 Task: Choose a random templete from new educational milestone.
Action: Mouse moved to (517, 122)
Screenshot: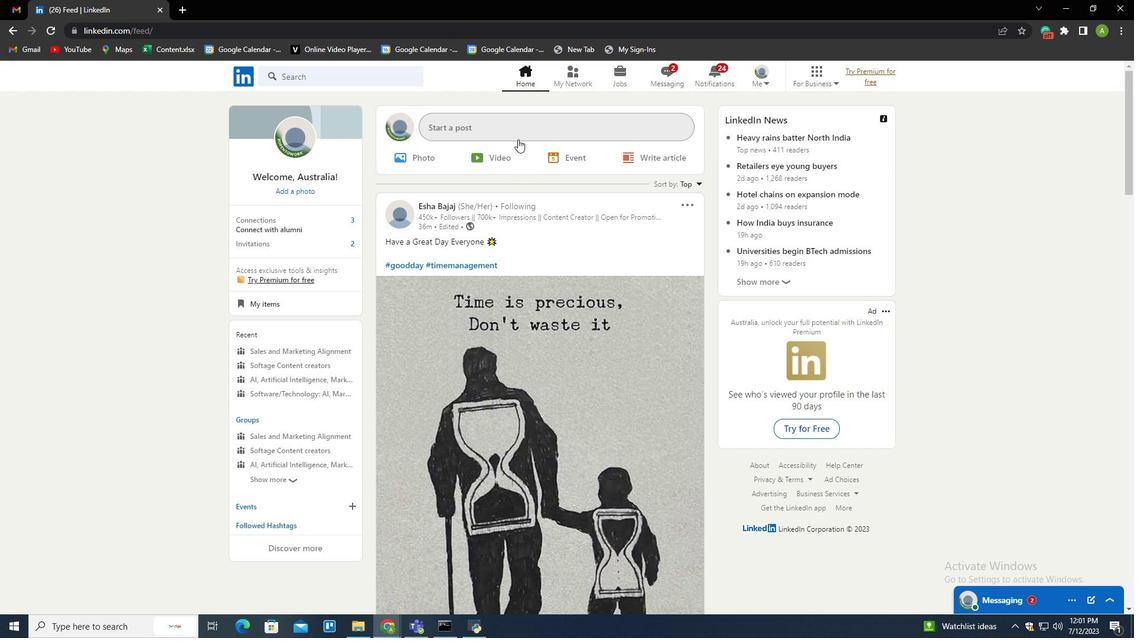 
Action: Mouse pressed left at (517, 122)
Screenshot: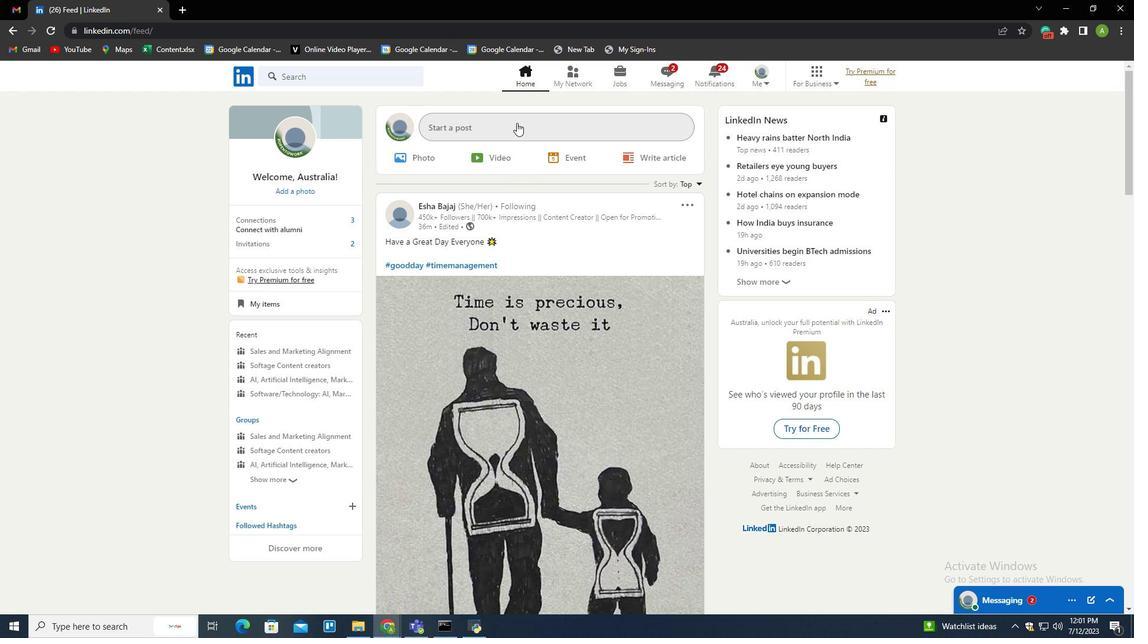 
Action: Mouse moved to (507, 356)
Screenshot: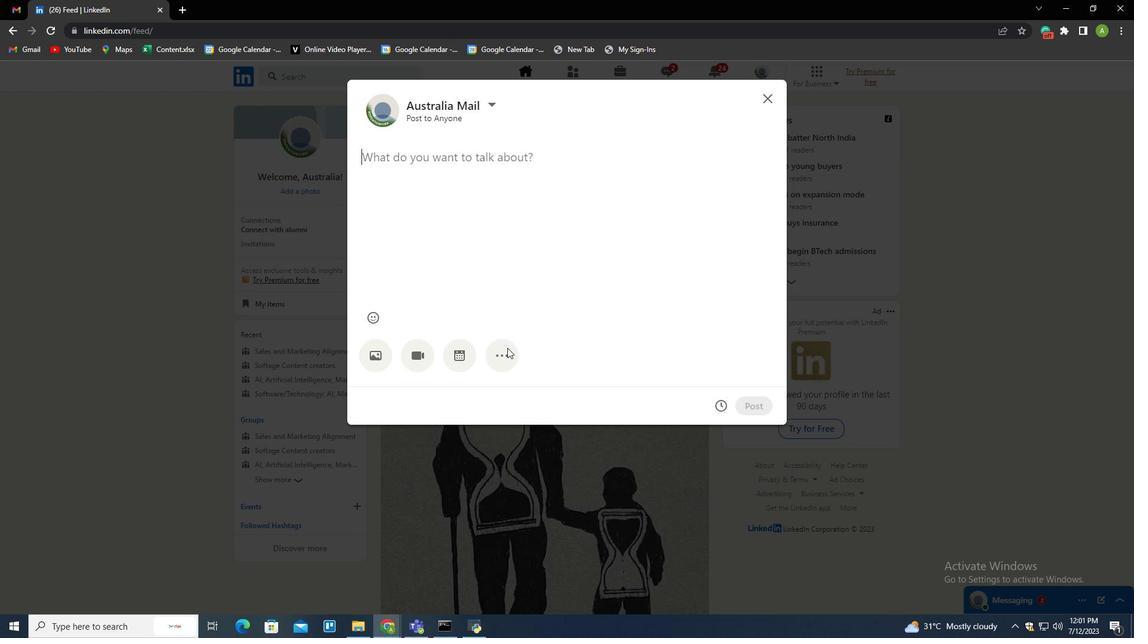 
Action: Mouse pressed left at (507, 356)
Screenshot: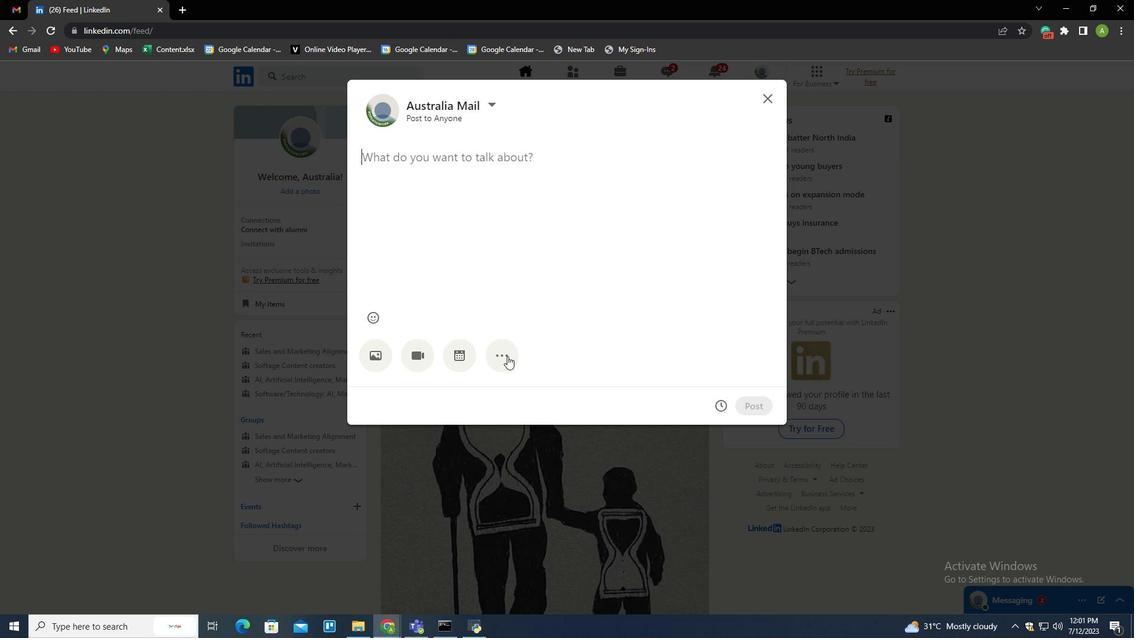 
Action: Mouse moved to (501, 356)
Screenshot: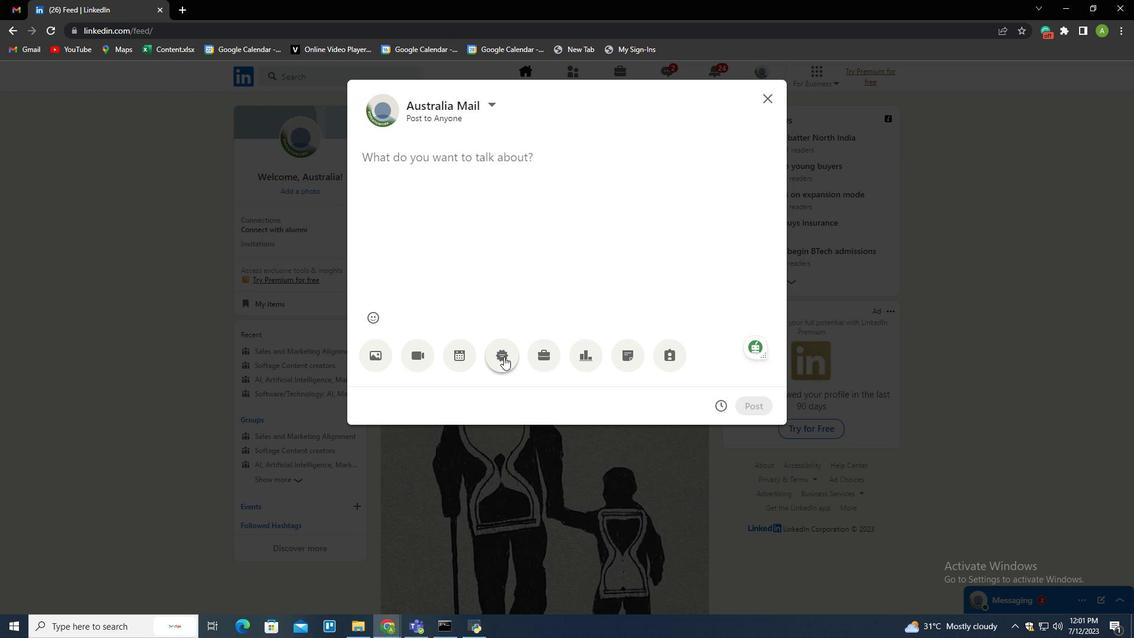 
Action: Mouse pressed left at (501, 356)
Screenshot: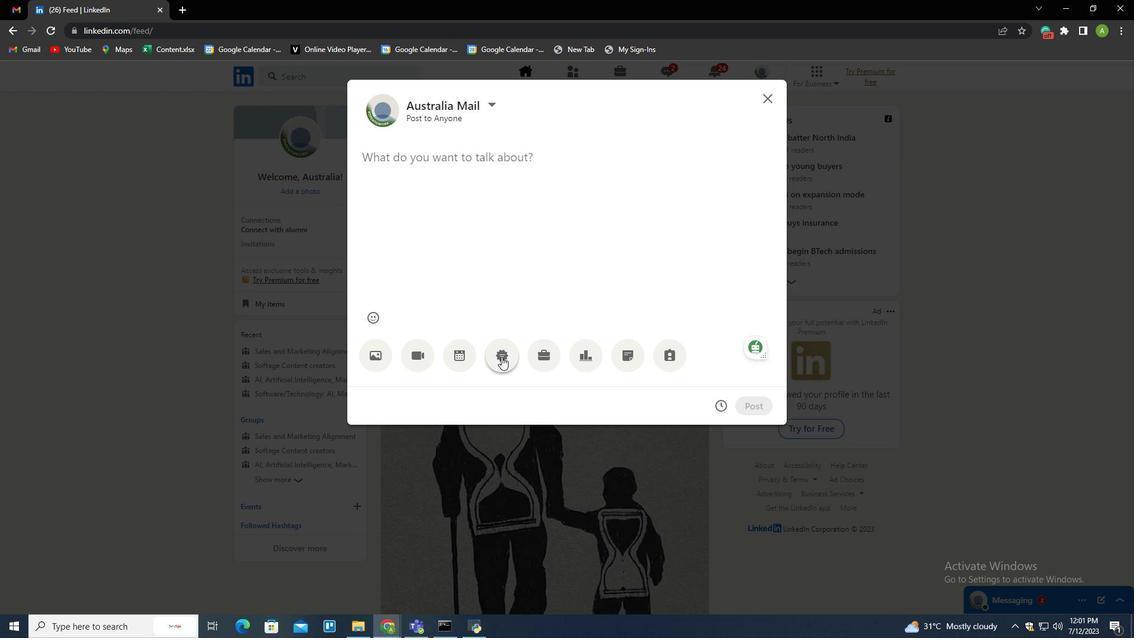 
Action: Mouse moved to (500, 349)
Screenshot: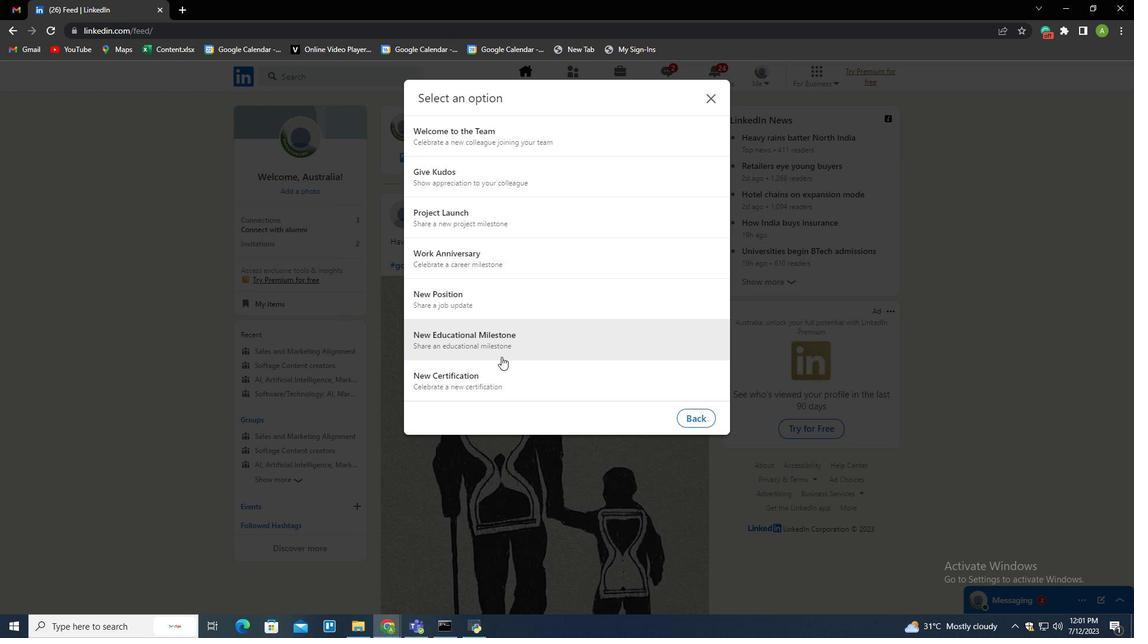 
Action: Mouse scrolled (500, 348) with delta (0, 0)
Screenshot: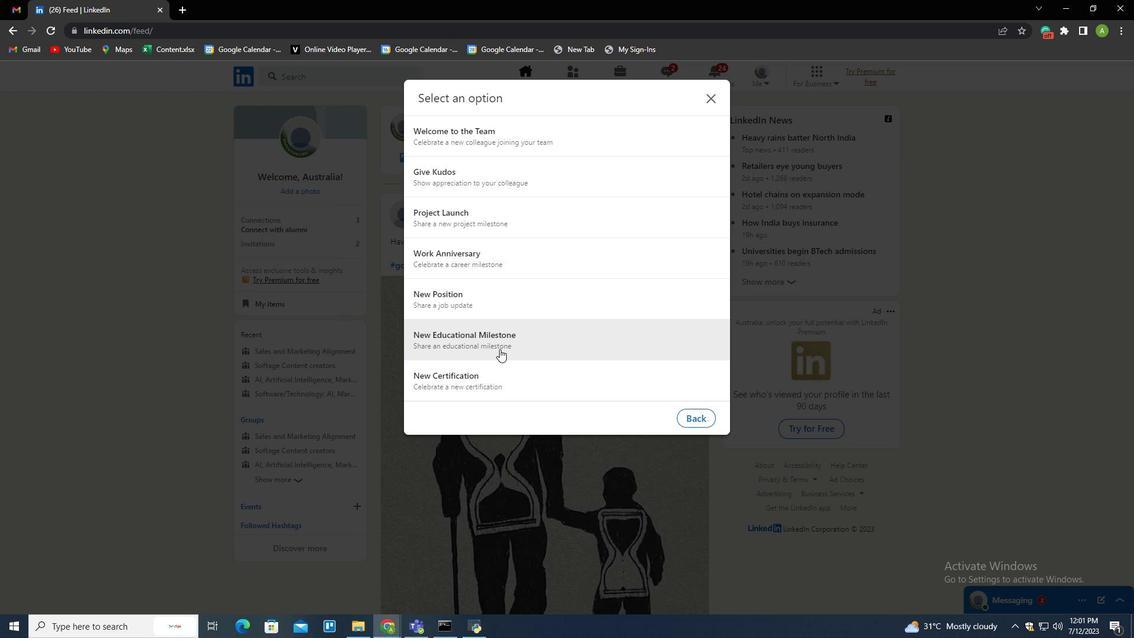 
Action: Mouse moved to (492, 335)
Screenshot: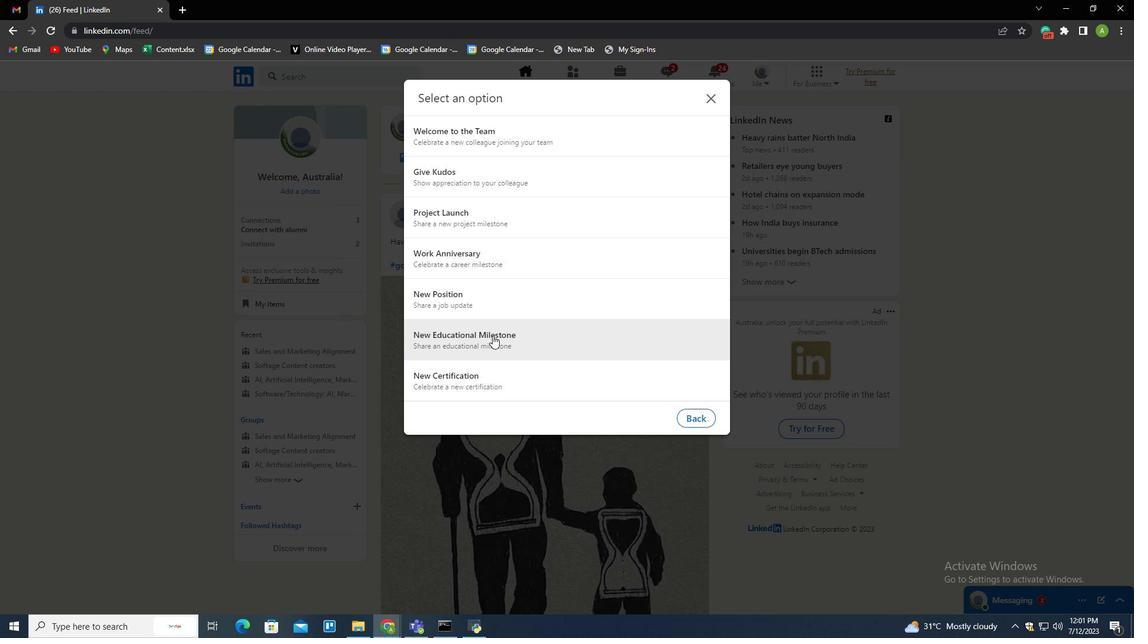 
Action: Mouse pressed left at (492, 335)
Screenshot: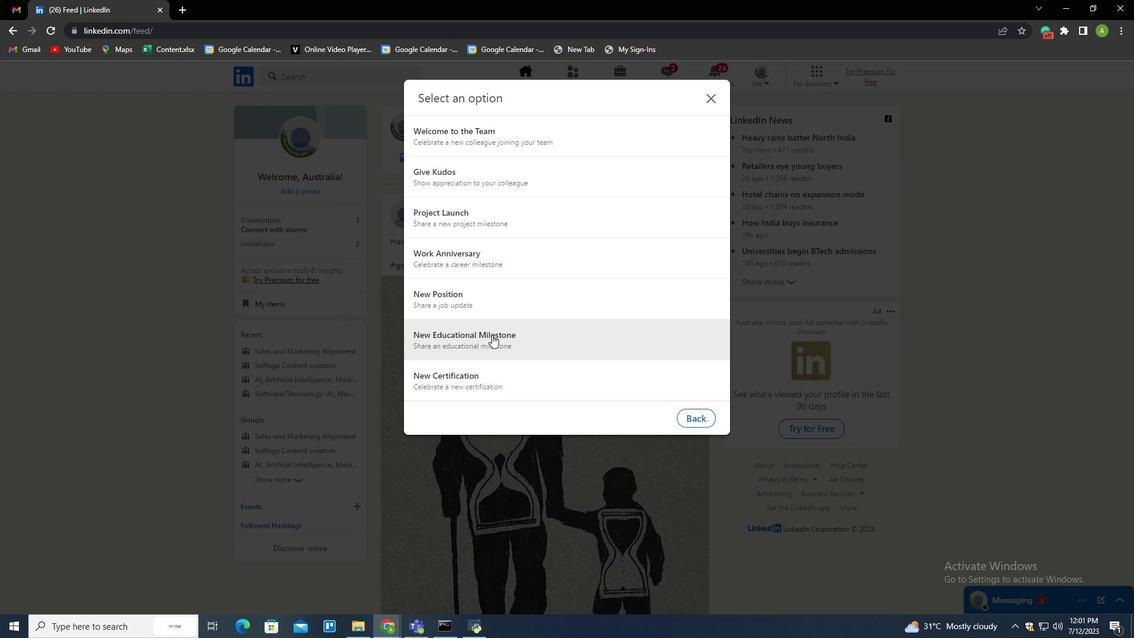 
Action: Mouse moved to (631, 449)
Screenshot: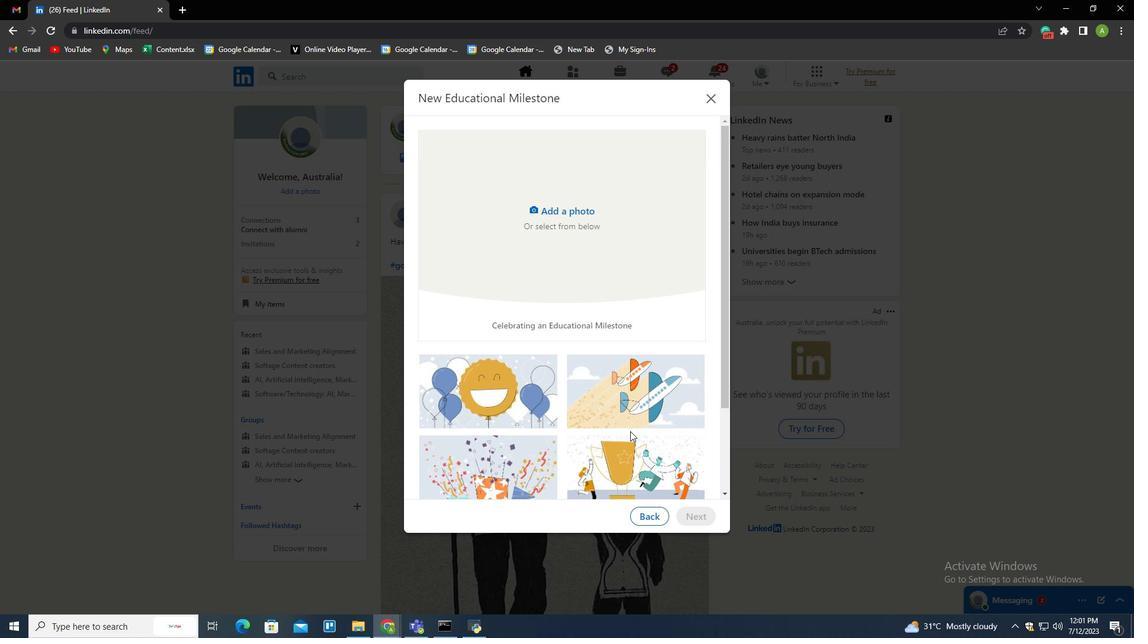 
Action: Mouse pressed left at (631, 449)
Screenshot: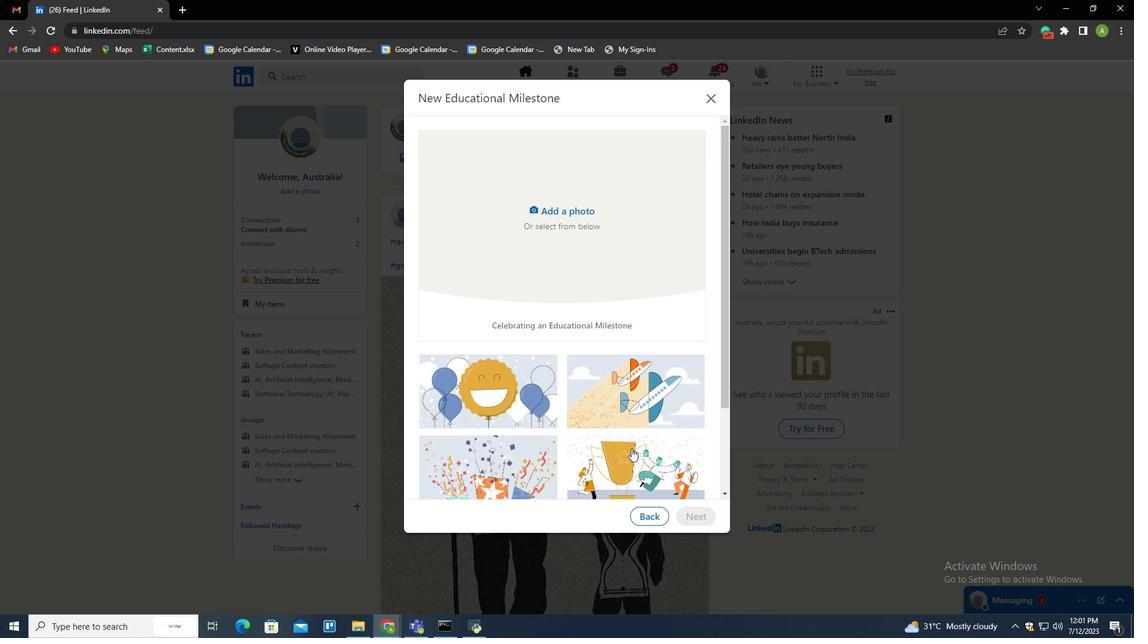 
